 Task: Edit Executive Producer By SAAC in Action Trailer
Action: Mouse pressed left at (139, 62)
Screenshot: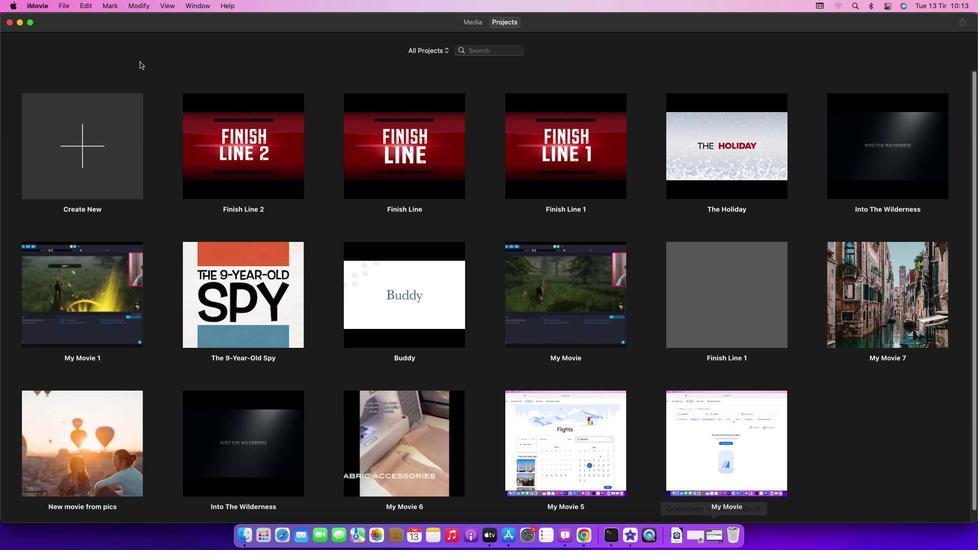 
Action: Mouse moved to (67, 5)
Screenshot: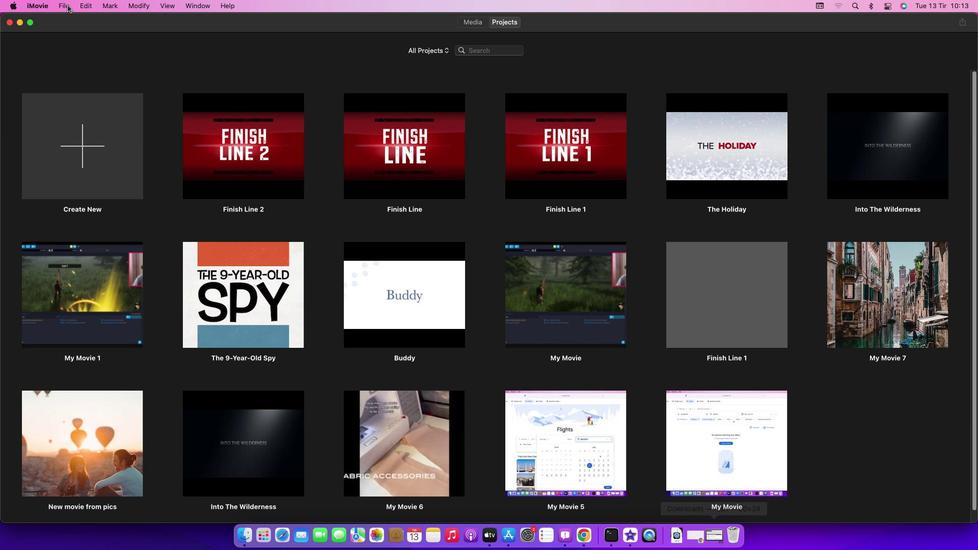 
Action: Mouse pressed left at (67, 5)
Screenshot: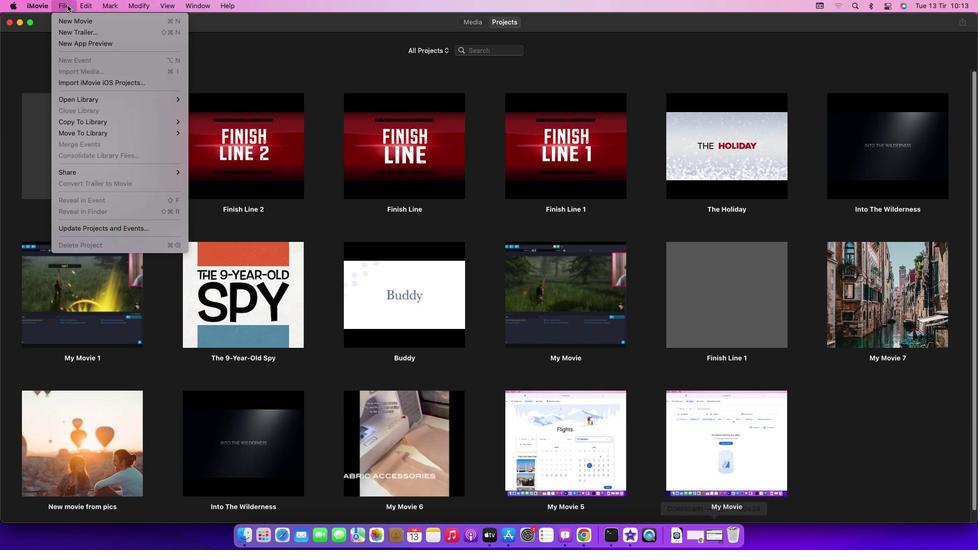 
Action: Mouse moved to (72, 34)
Screenshot: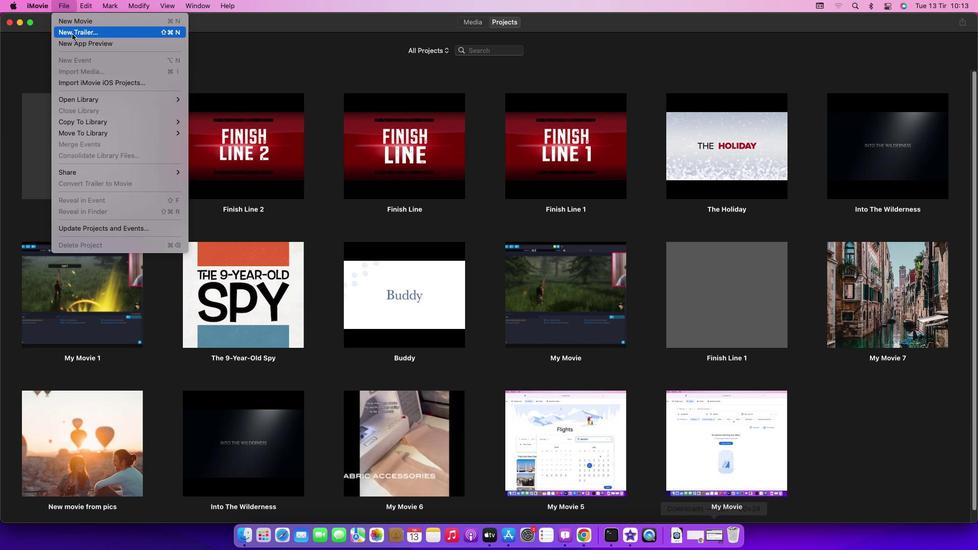 
Action: Mouse pressed left at (72, 34)
Screenshot: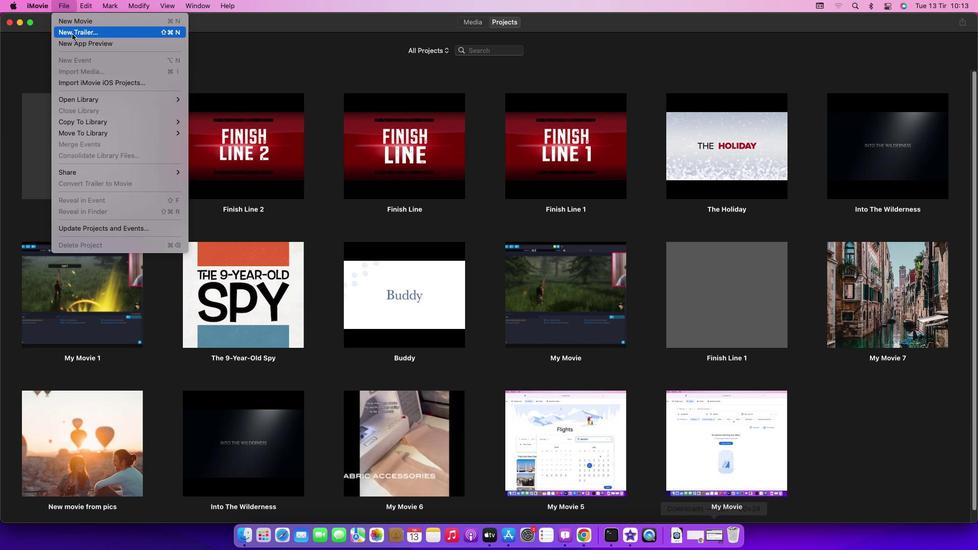 
Action: Mouse moved to (584, 286)
Screenshot: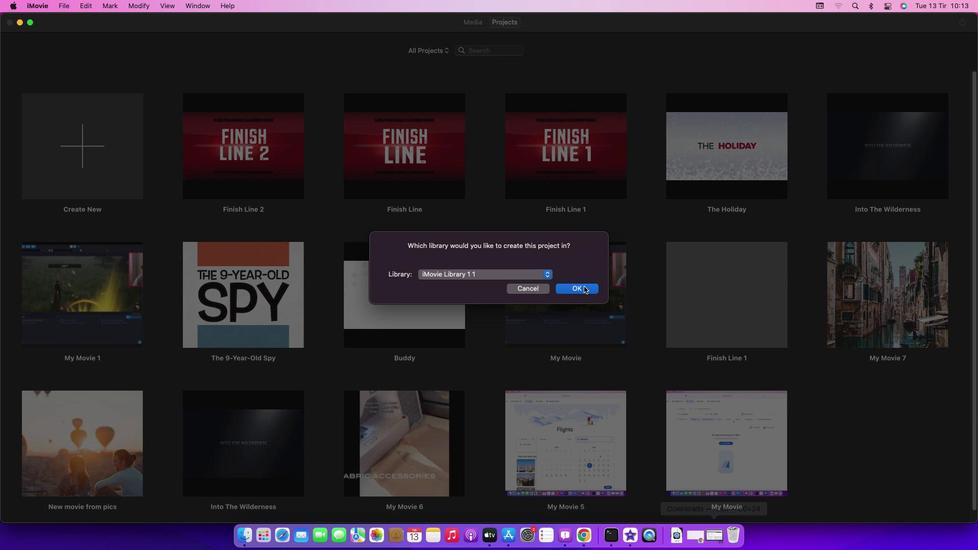 
Action: Mouse pressed left at (584, 286)
Screenshot: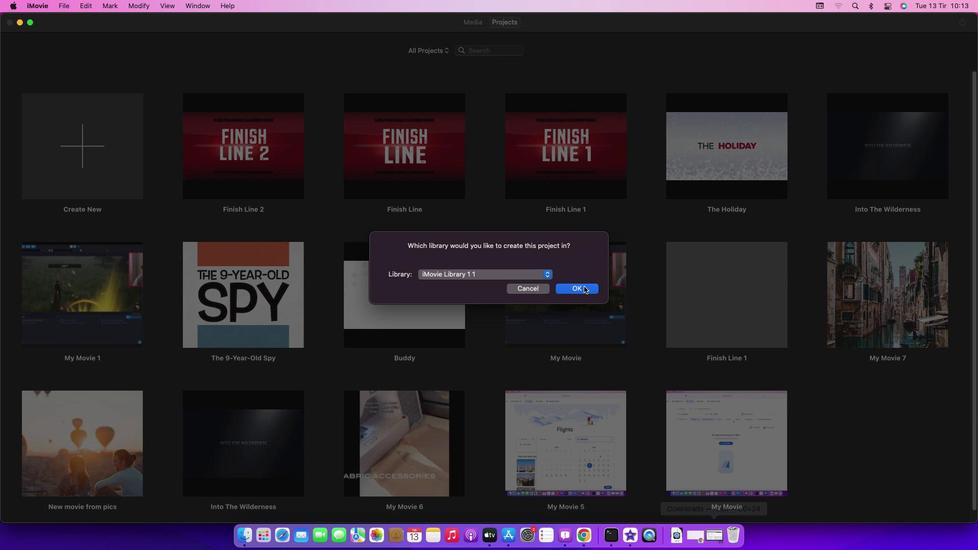 
Action: Mouse moved to (300, 191)
Screenshot: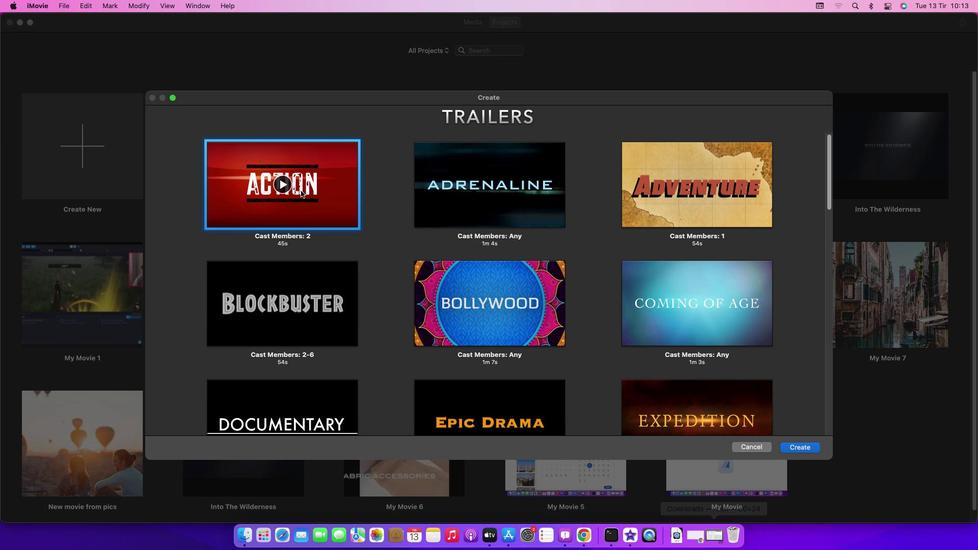 
Action: Mouse pressed left at (300, 191)
Screenshot: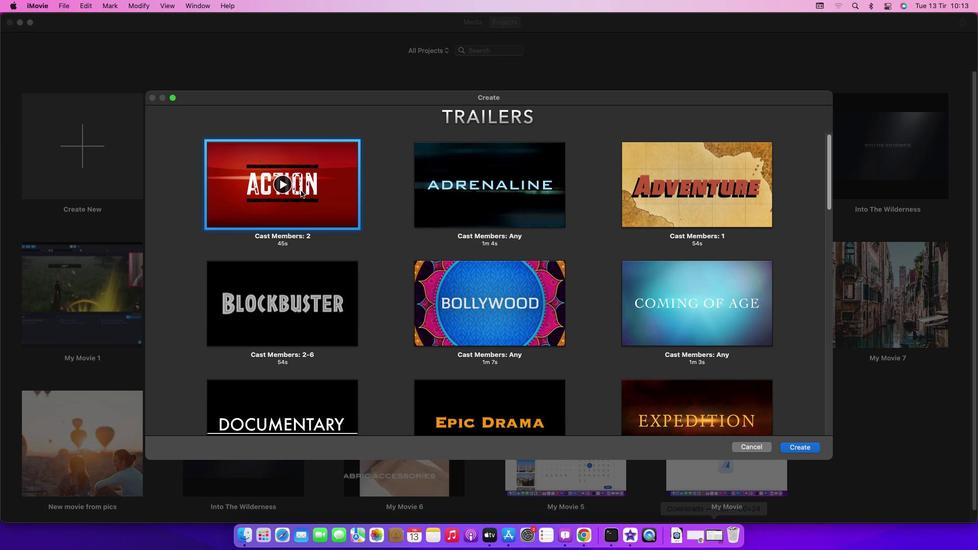 
Action: Mouse moved to (808, 444)
Screenshot: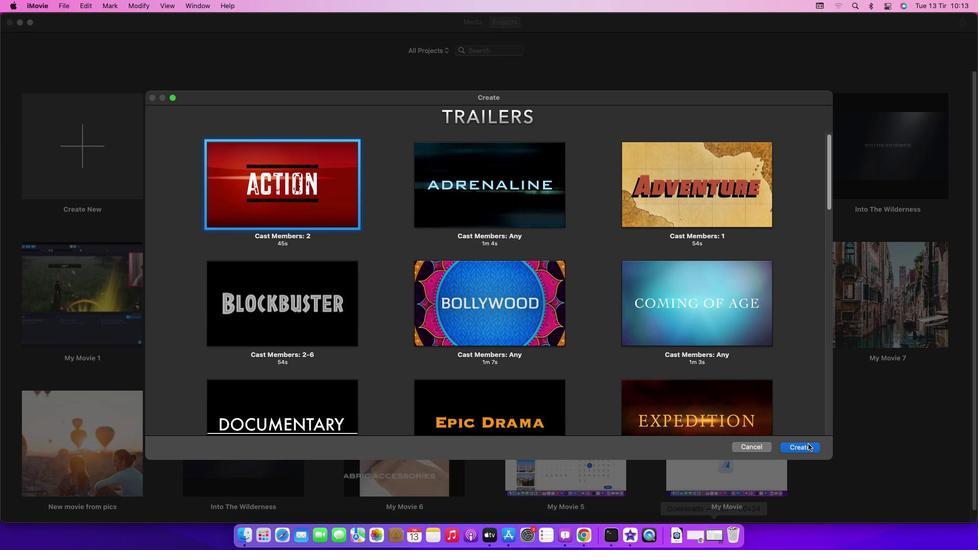 
Action: Mouse pressed left at (808, 444)
Screenshot: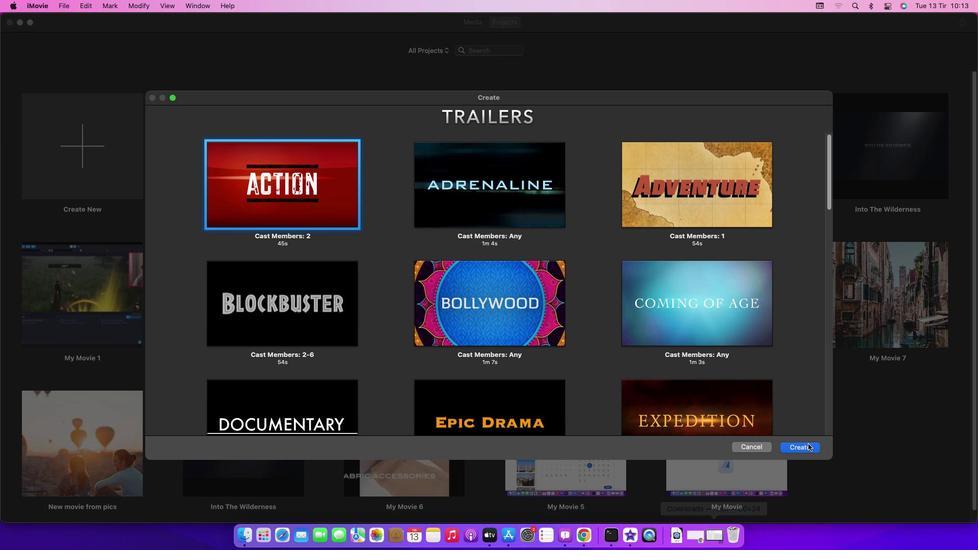 
Action: Mouse moved to (245, 459)
Screenshot: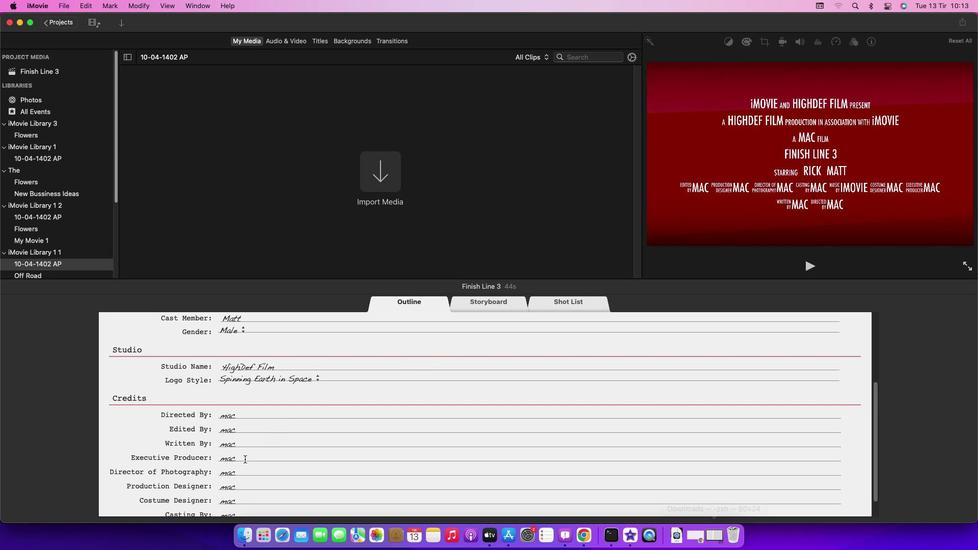 
Action: Mouse pressed left at (245, 459)
Screenshot: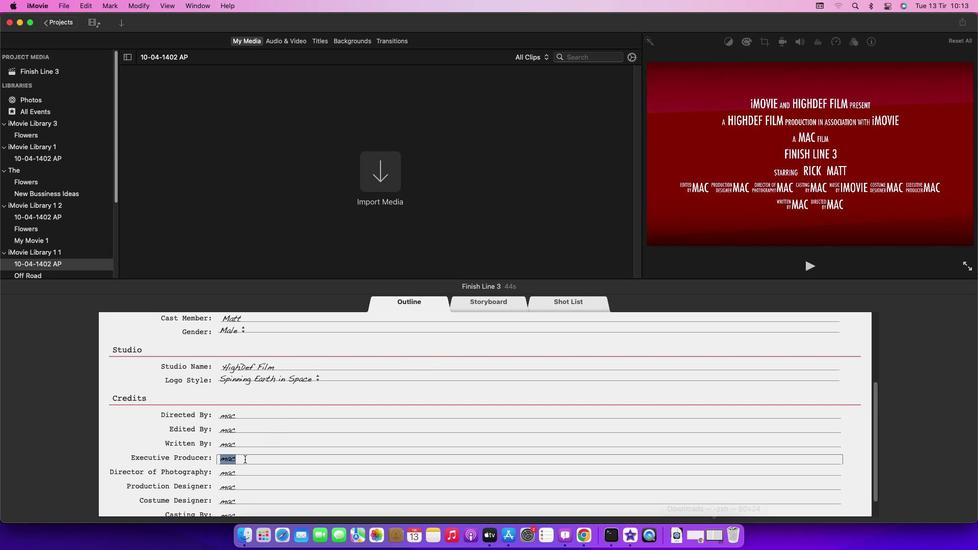 
Action: Key pressed Key.backspace'S''A''A''C'Key.enter
Screenshot: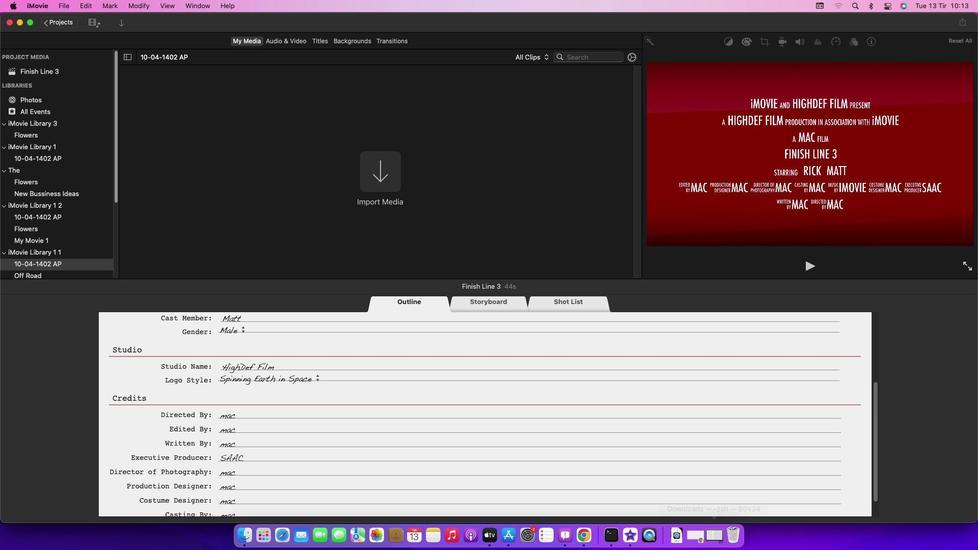 
Action: Mouse moved to (244, 459)
Screenshot: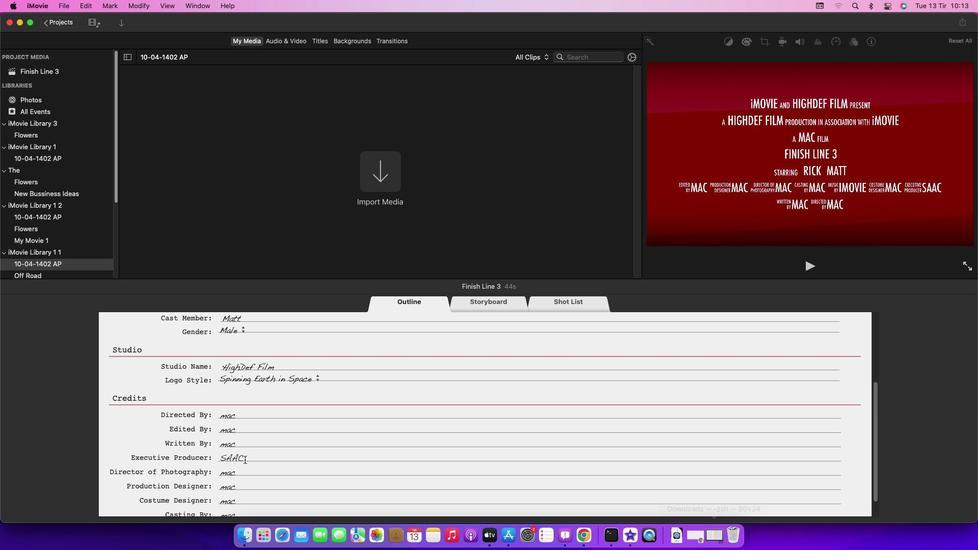 
